 Task: Toggle the enabled in the hover.
Action: Mouse moved to (5, 543)
Screenshot: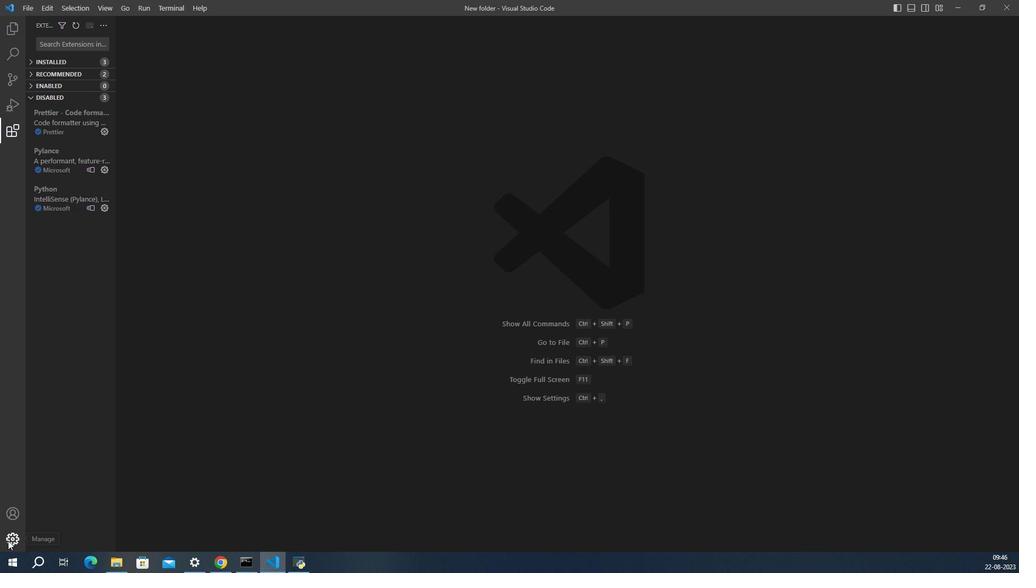 
Action: Mouse pressed left at (5, 543)
Screenshot: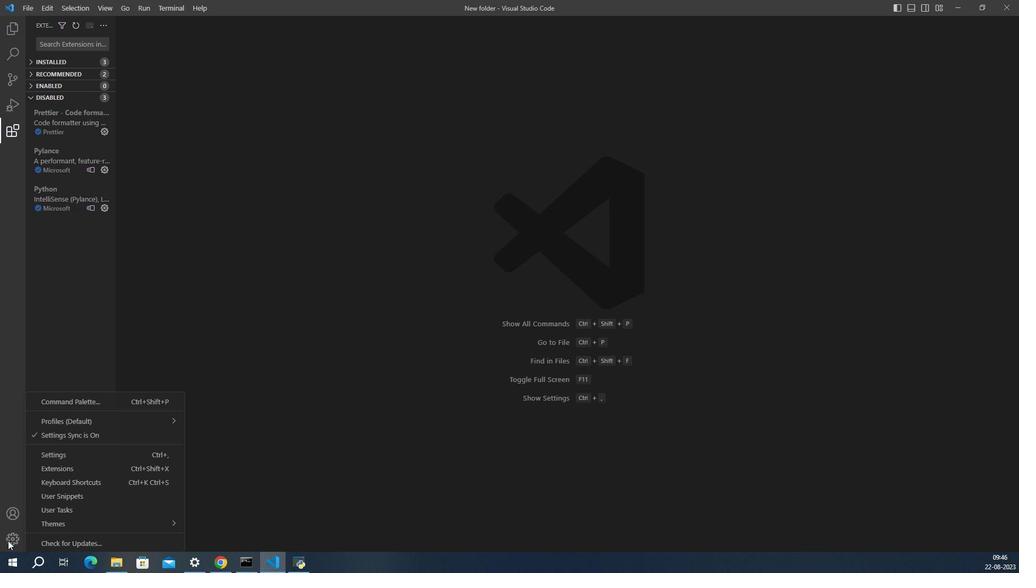 
Action: Mouse moved to (59, 453)
Screenshot: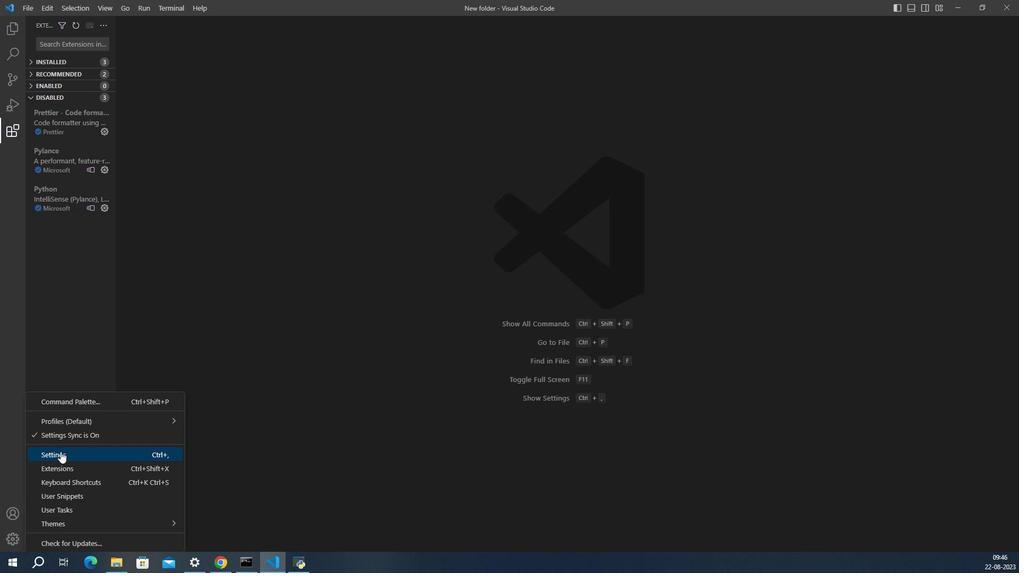 
Action: Mouse pressed left at (59, 453)
Screenshot: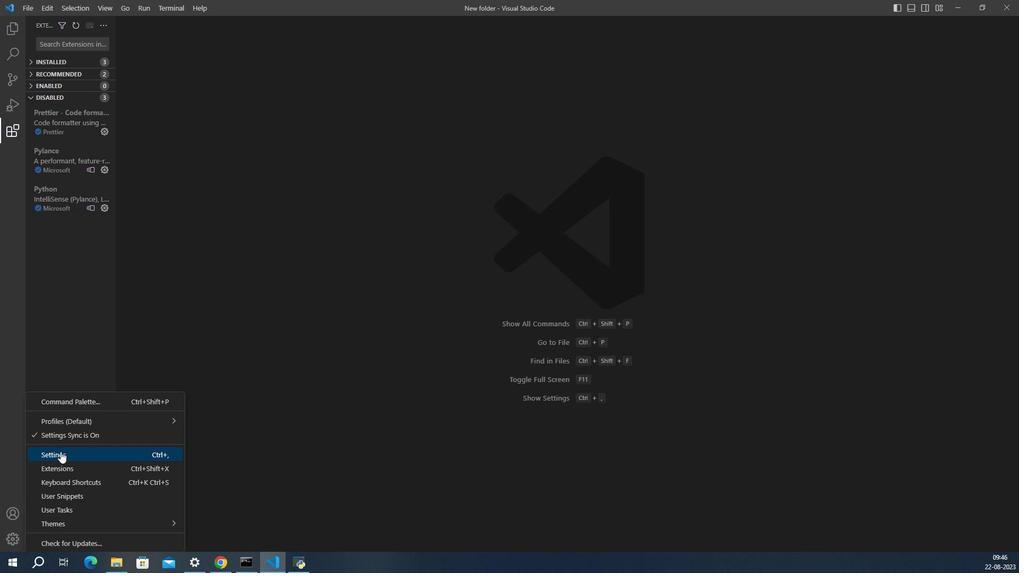 
Action: Mouse moved to (464, 278)
Screenshot: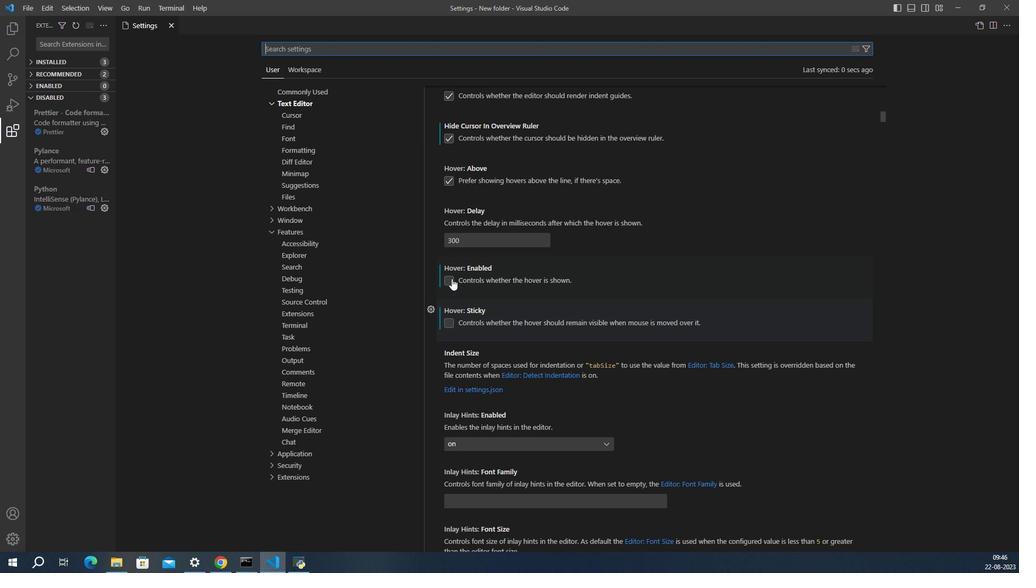 
Action: Mouse pressed left at (464, 278)
Screenshot: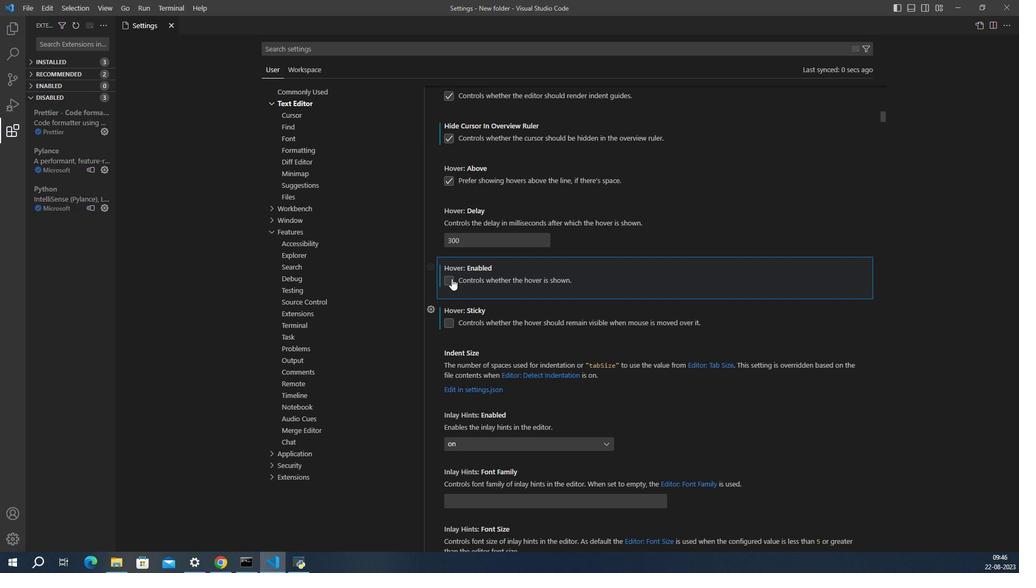 
Action: Mouse moved to (484, 276)
Screenshot: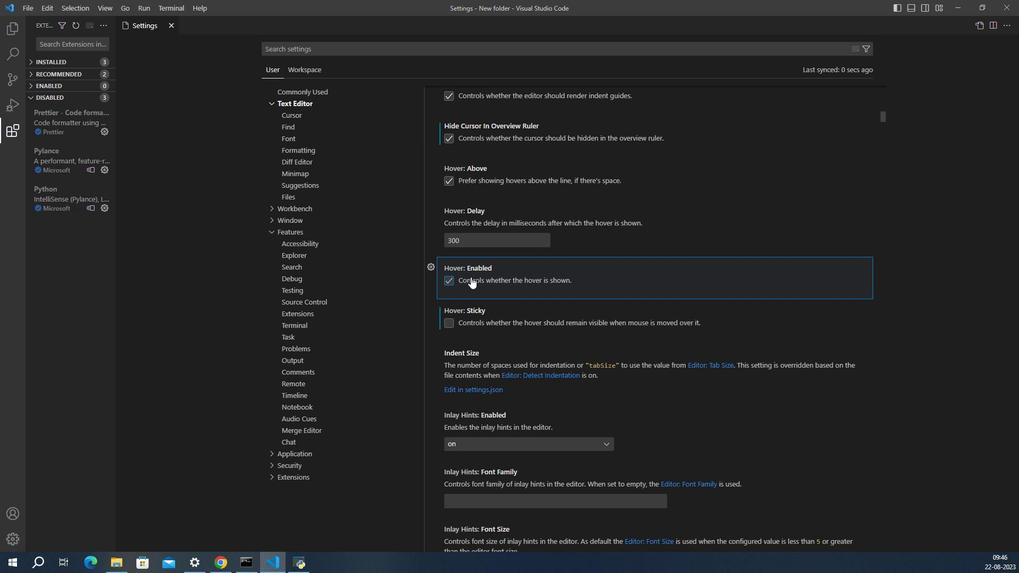 
